 Task: Create a rule from the Routing list, Task moved to a section -> Set Priority in the project BeyondTech , set the section as Done clear the priority
Action: Mouse moved to (1329, 221)
Screenshot: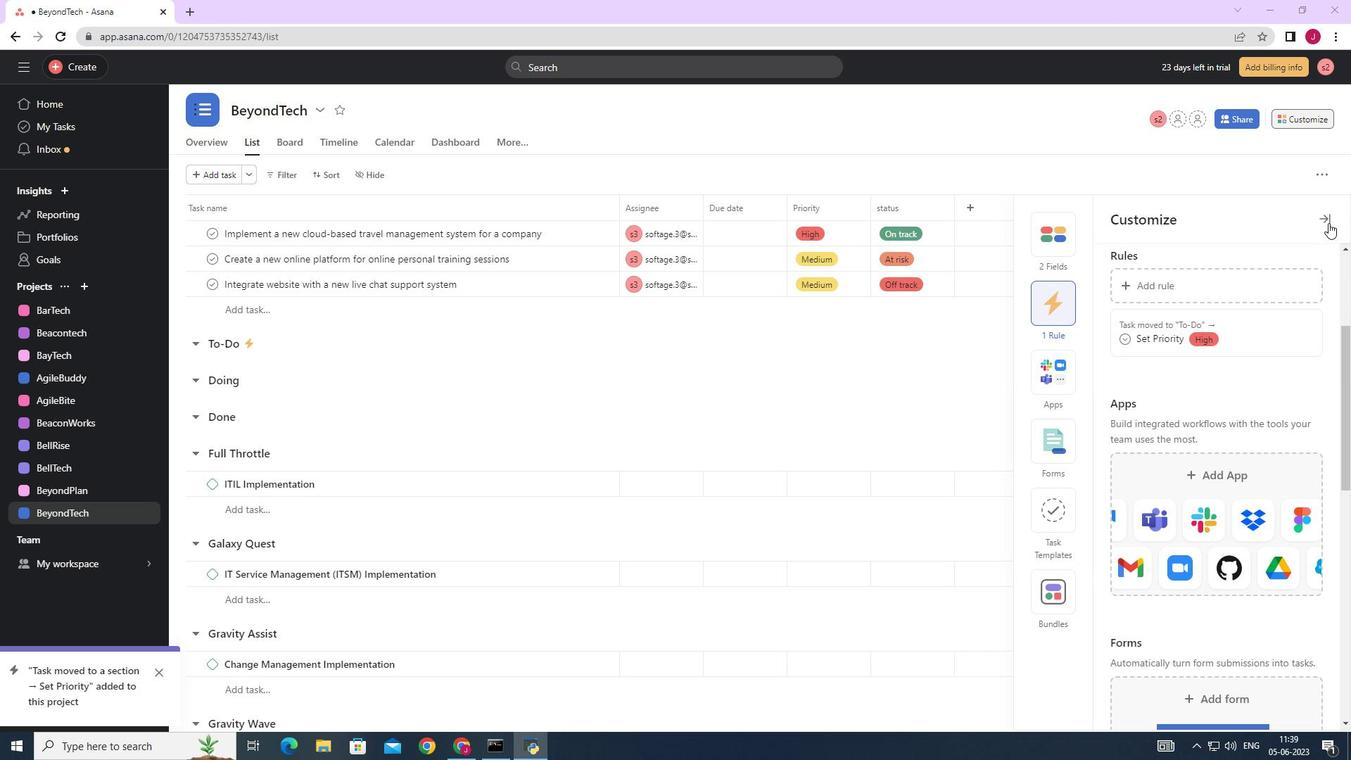 
Action: Mouse pressed left at (1329, 221)
Screenshot: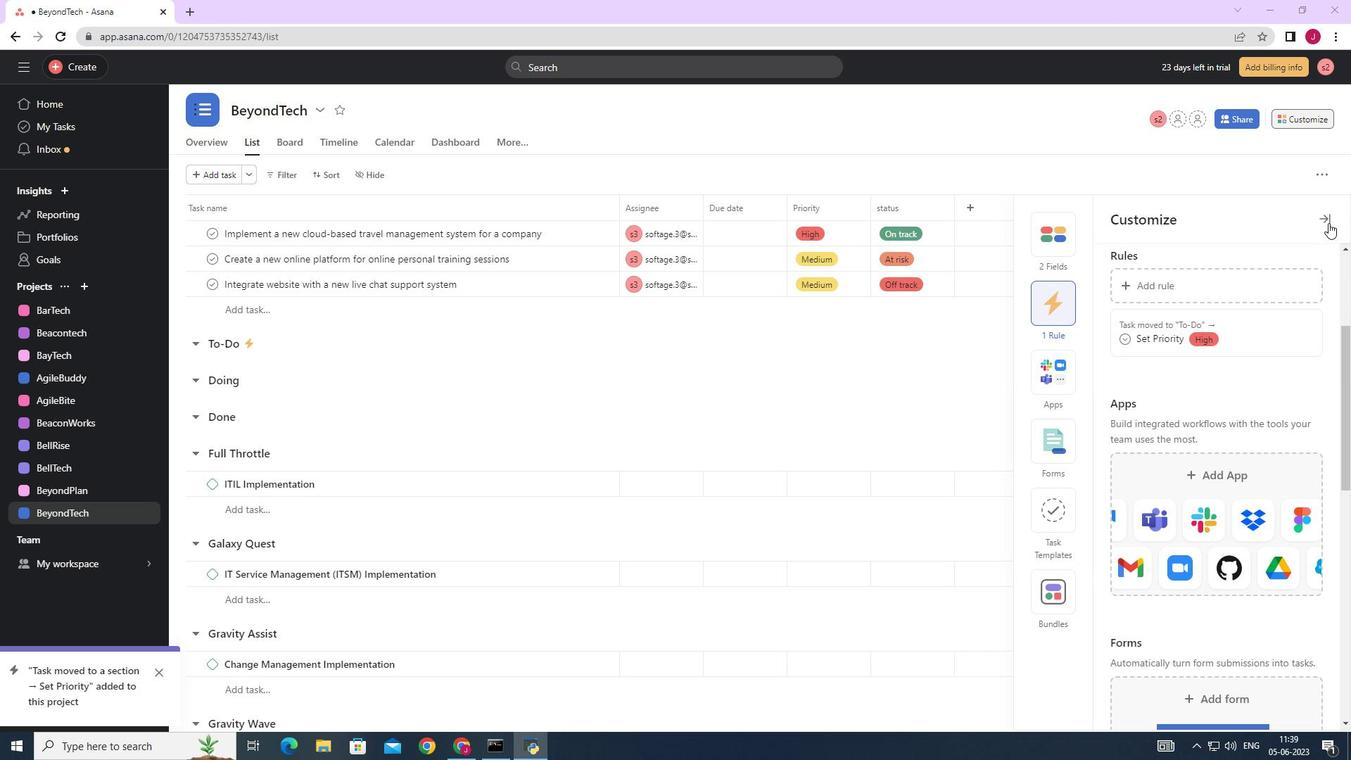 
Action: Mouse moved to (1313, 110)
Screenshot: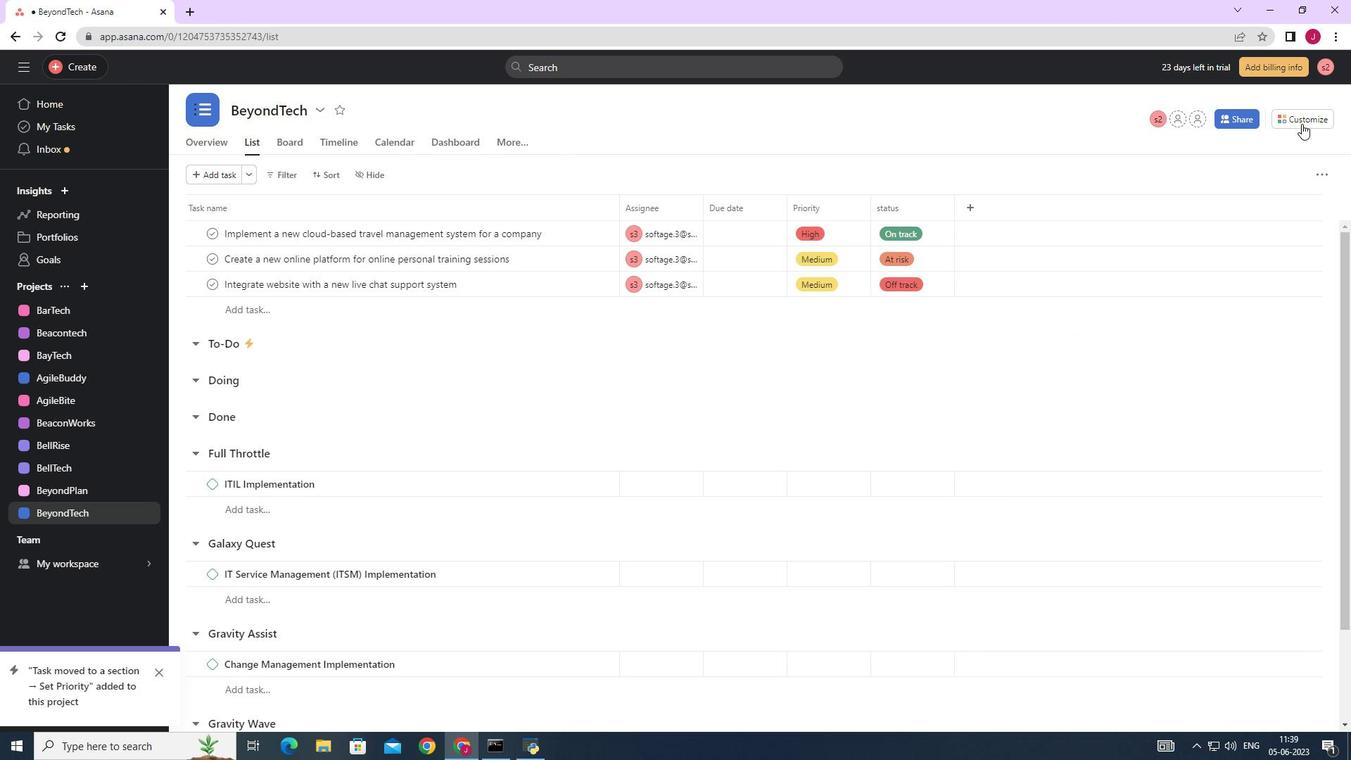 
Action: Mouse pressed left at (1313, 110)
Screenshot: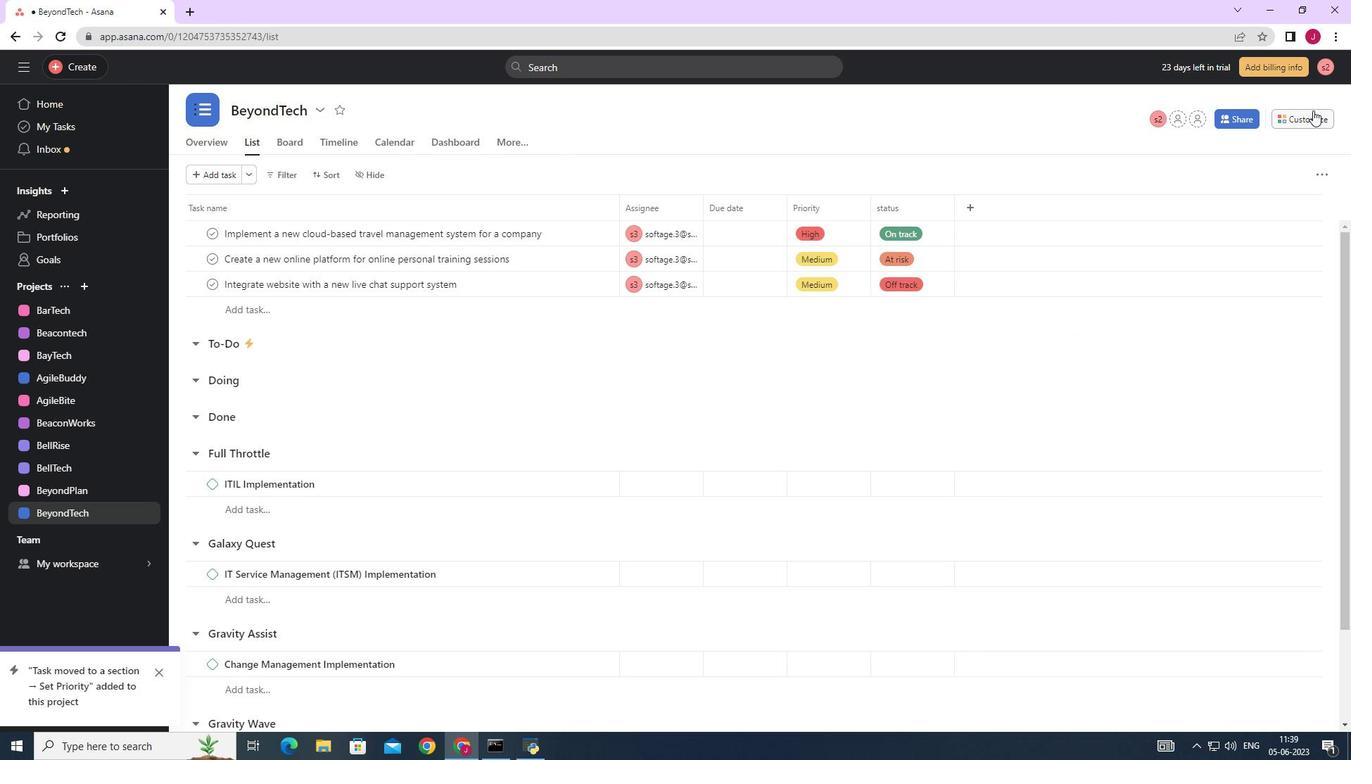 
Action: Mouse moved to (1312, 116)
Screenshot: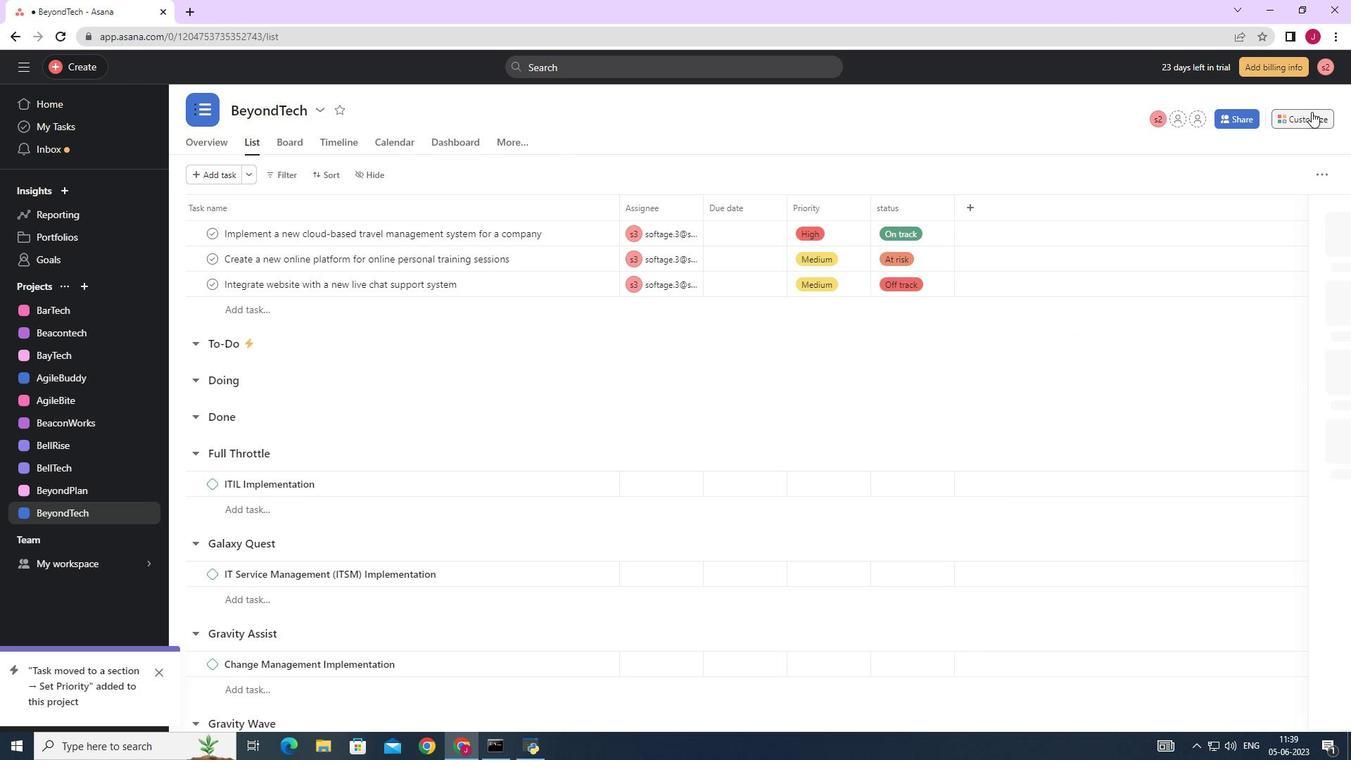 
Action: Mouse pressed left at (1312, 116)
Screenshot: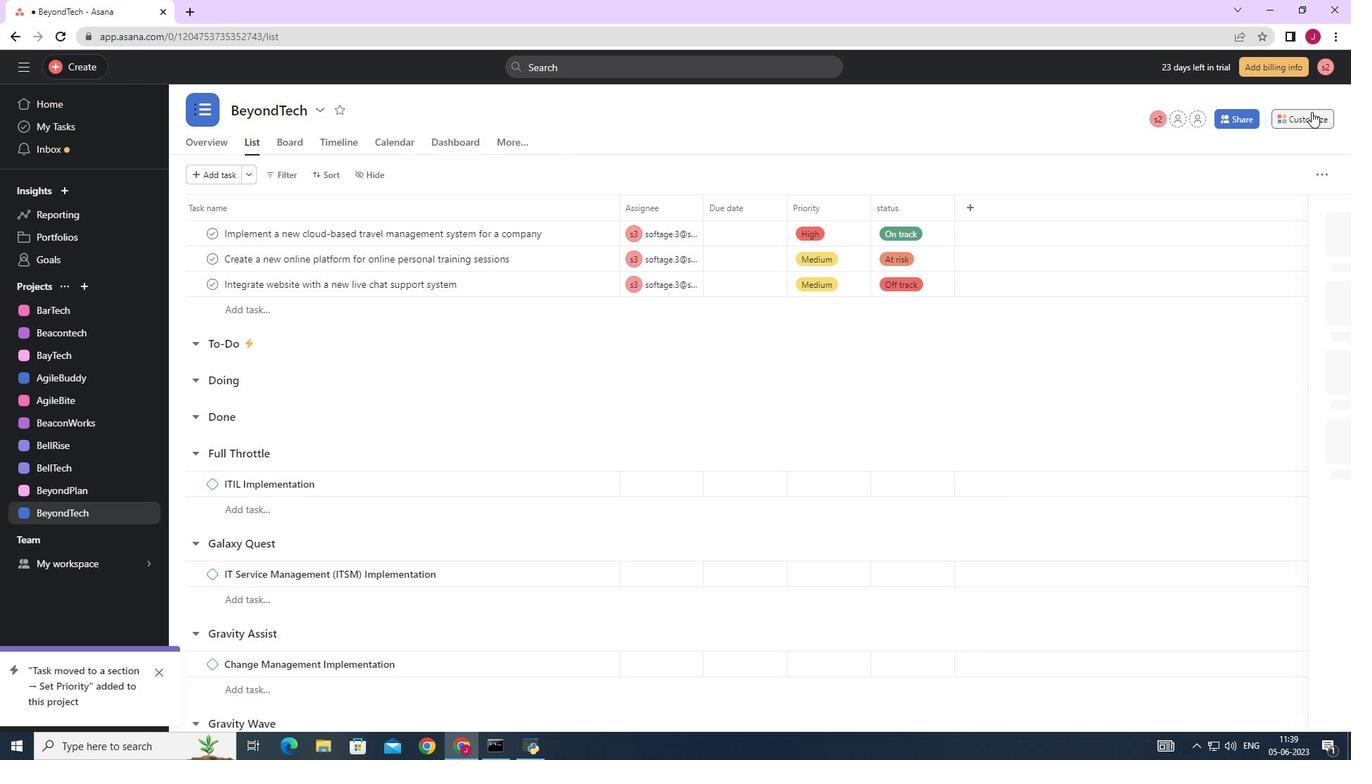 
Action: Mouse pressed left at (1312, 116)
Screenshot: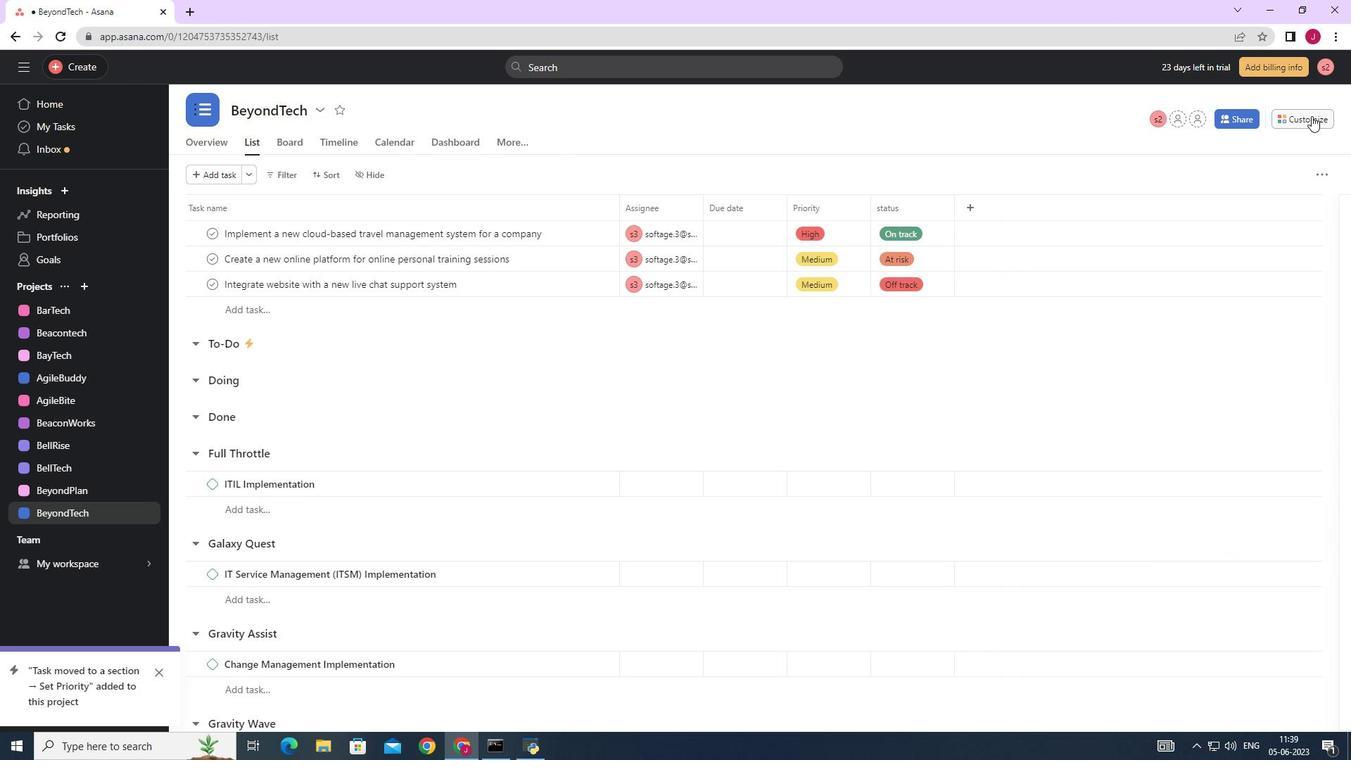 
Action: Mouse moved to (1052, 312)
Screenshot: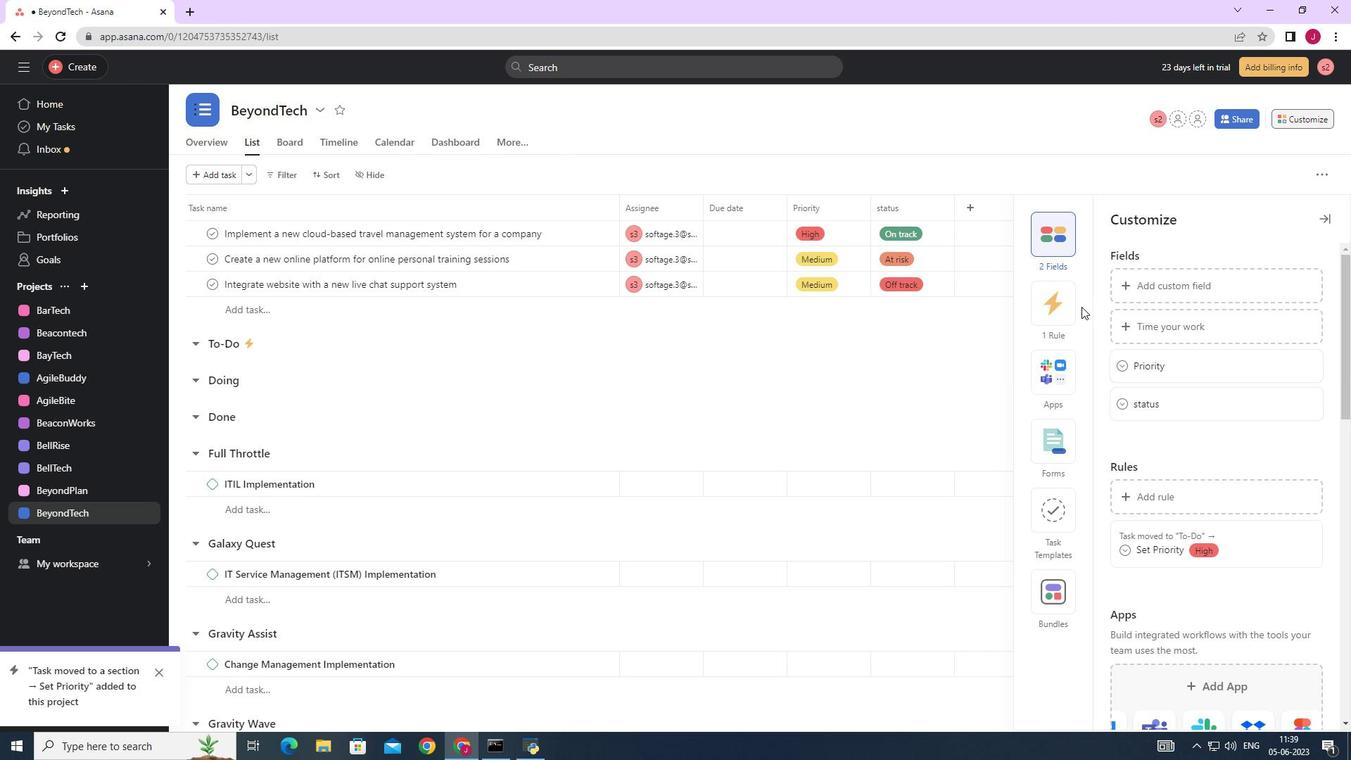 
Action: Mouse pressed left at (1052, 312)
Screenshot: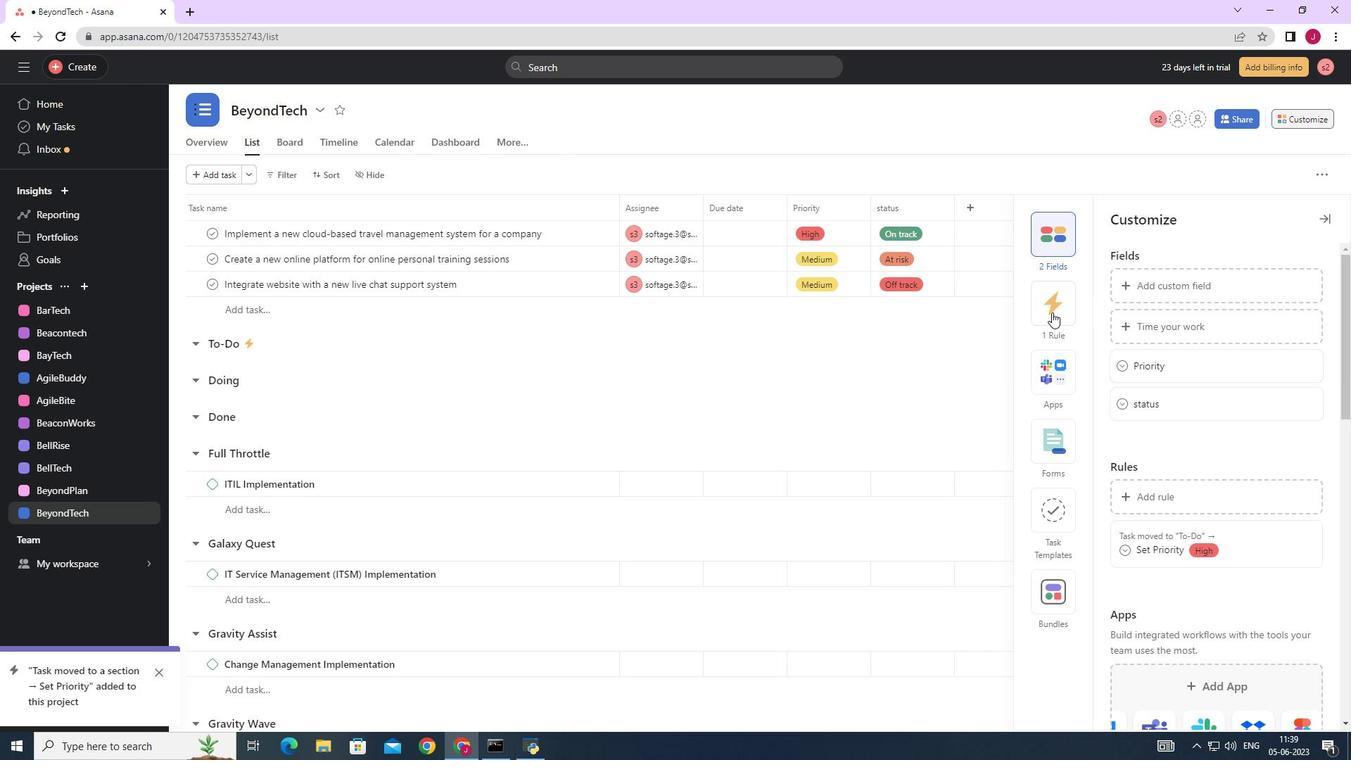 
Action: Mouse moved to (1160, 287)
Screenshot: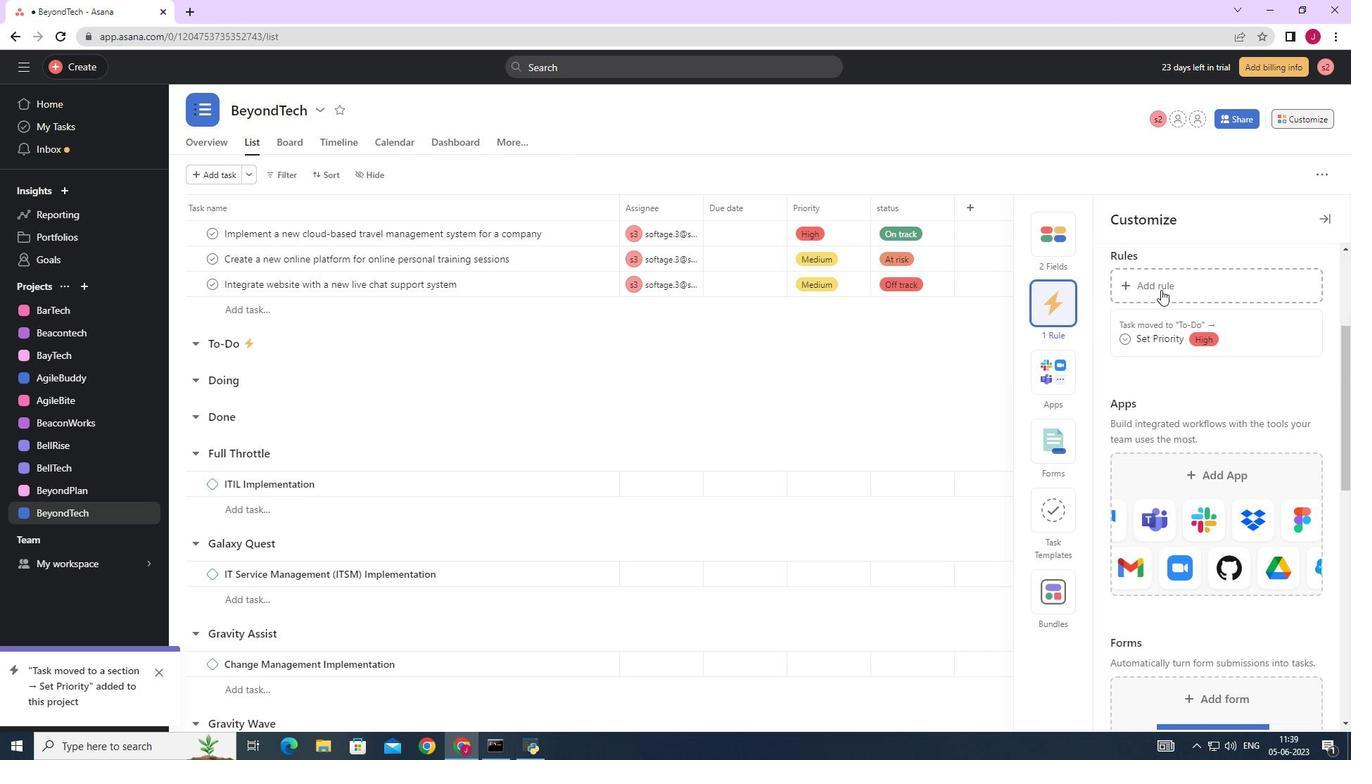 
Action: Mouse pressed left at (1160, 287)
Screenshot: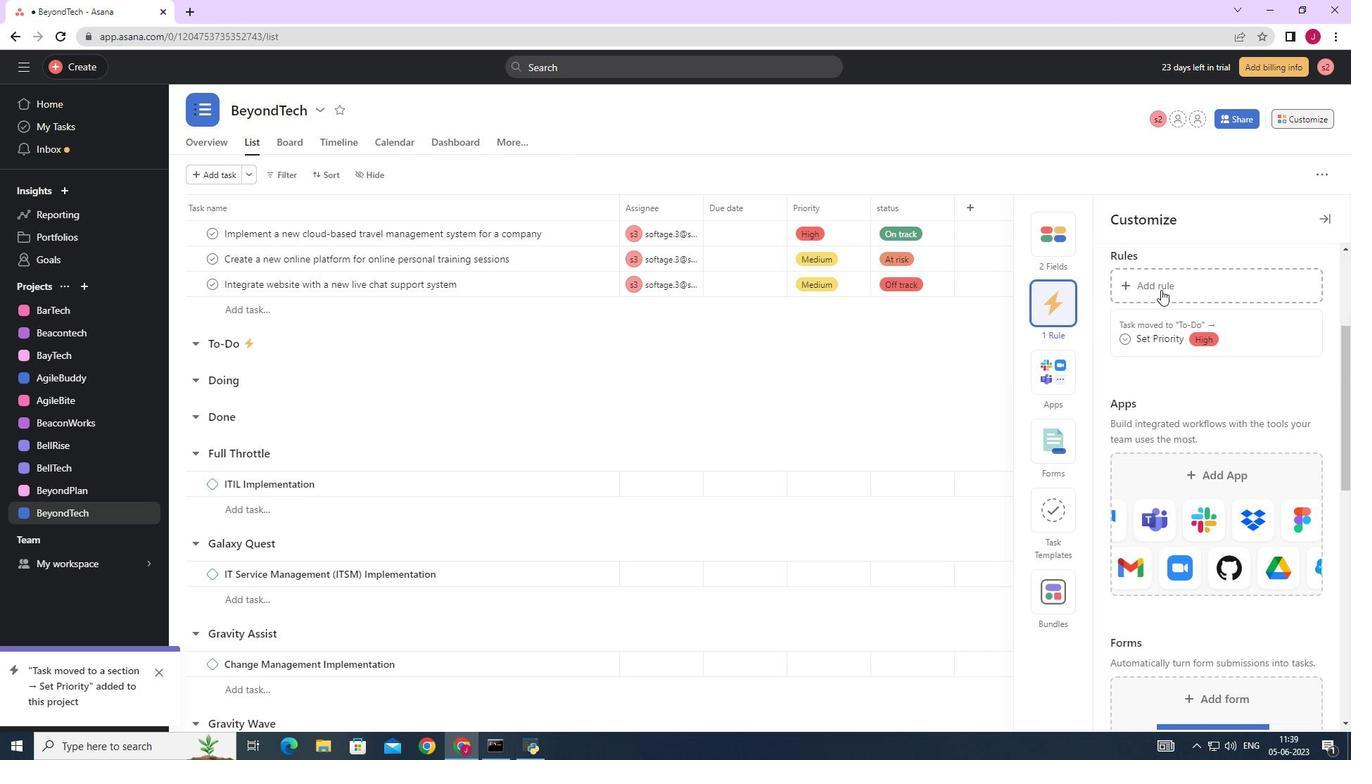 
Action: Mouse moved to (287, 185)
Screenshot: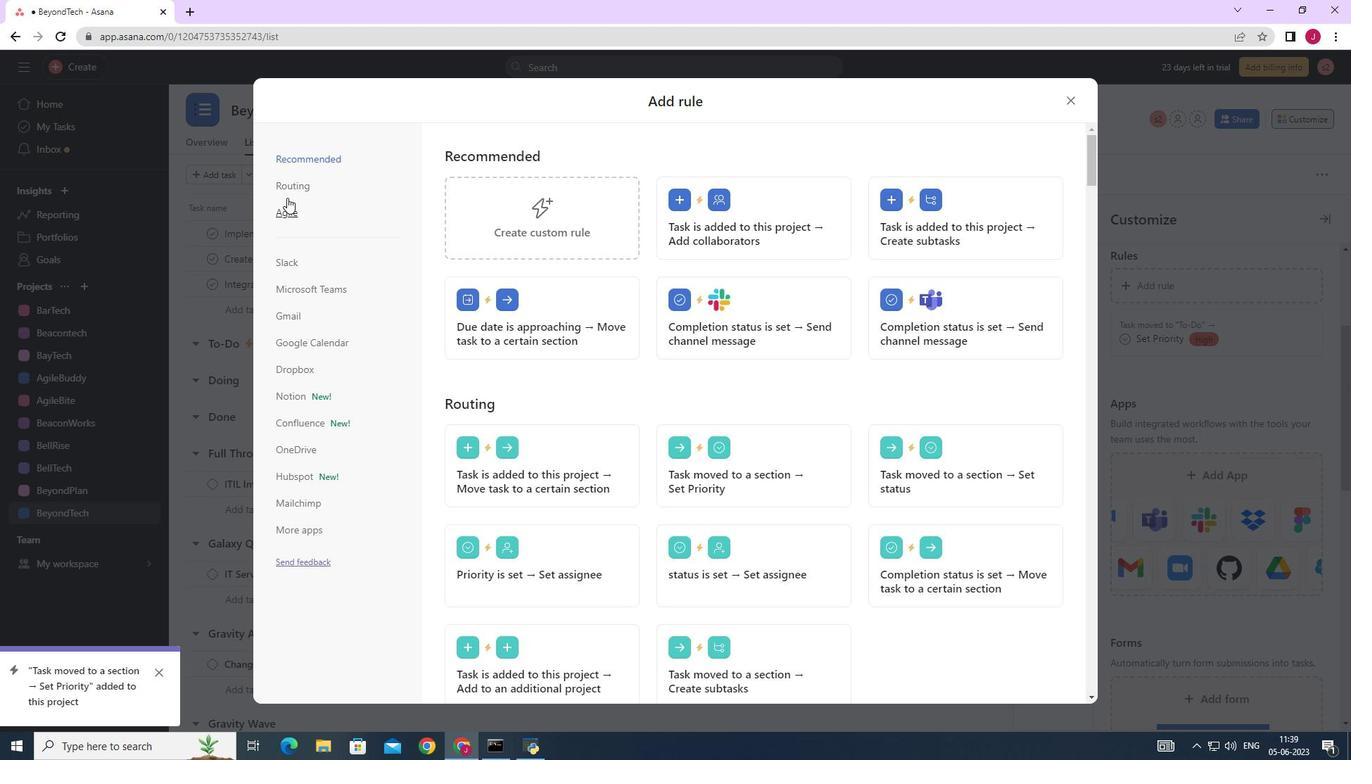 
Action: Mouse pressed left at (287, 185)
Screenshot: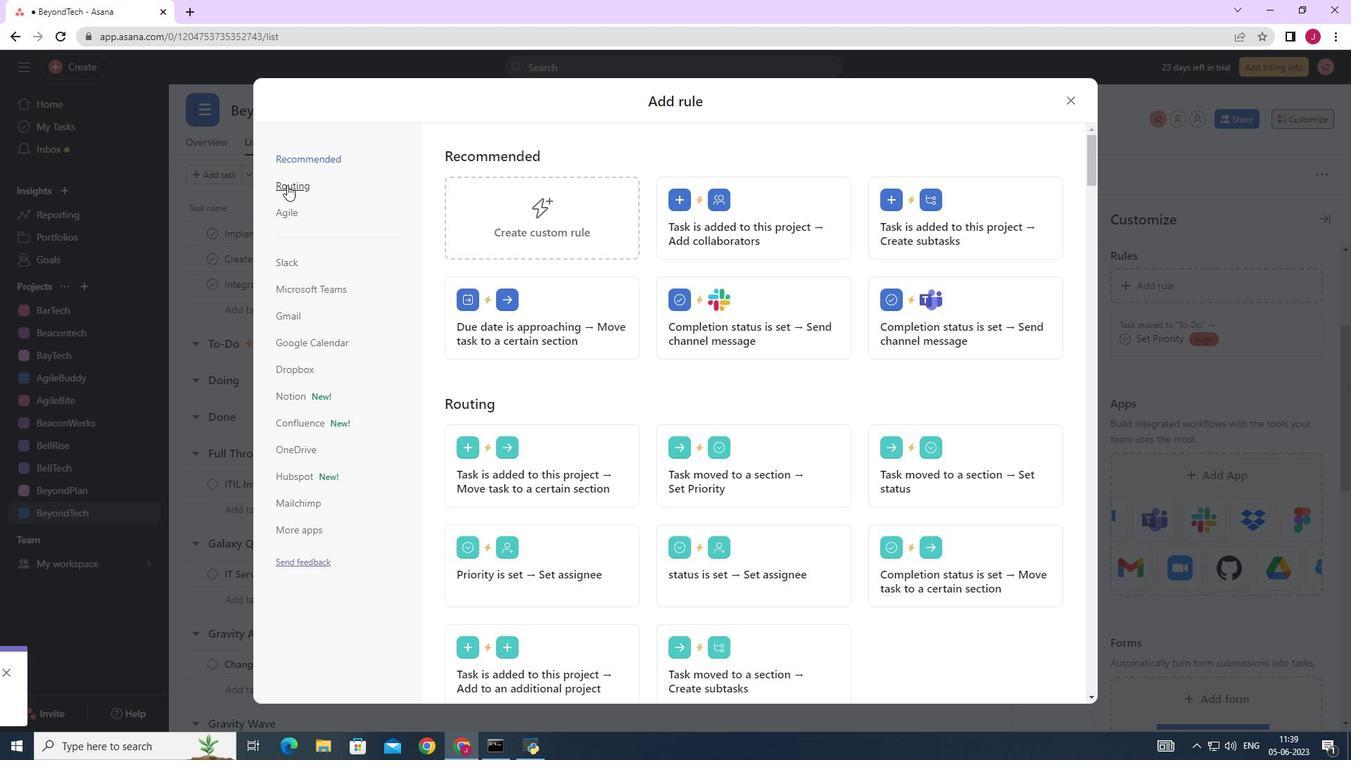 
Action: Mouse moved to (751, 202)
Screenshot: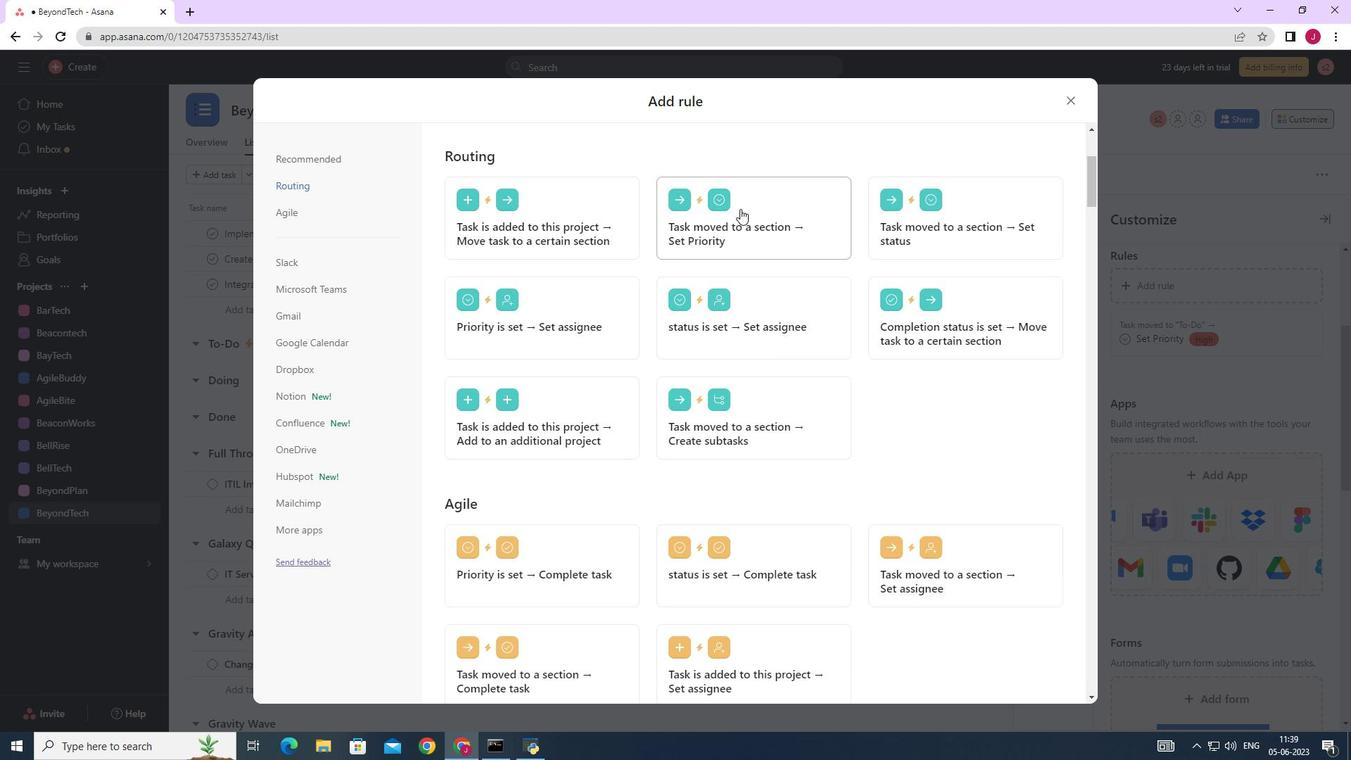 
Action: Mouse pressed left at (751, 202)
Screenshot: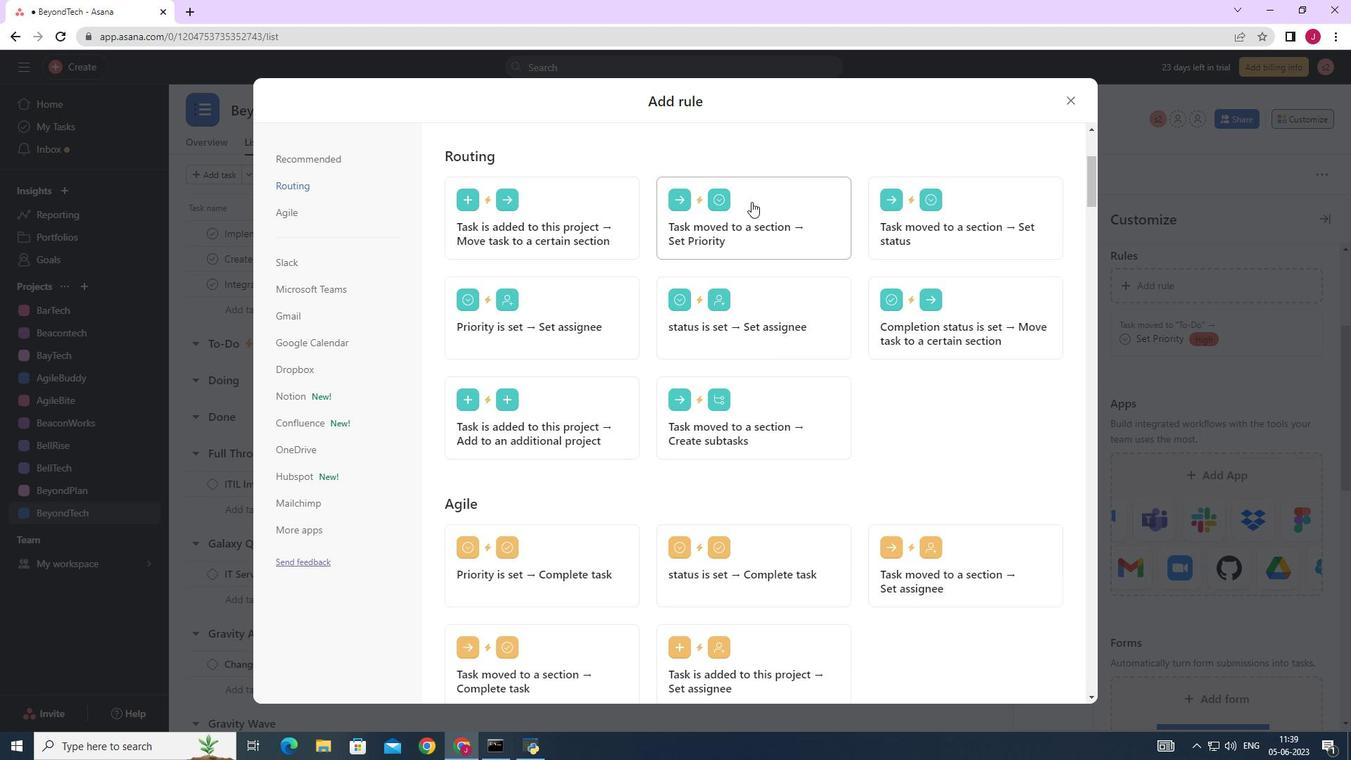 
Action: Mouse moved to (535, 368)
Screenshot: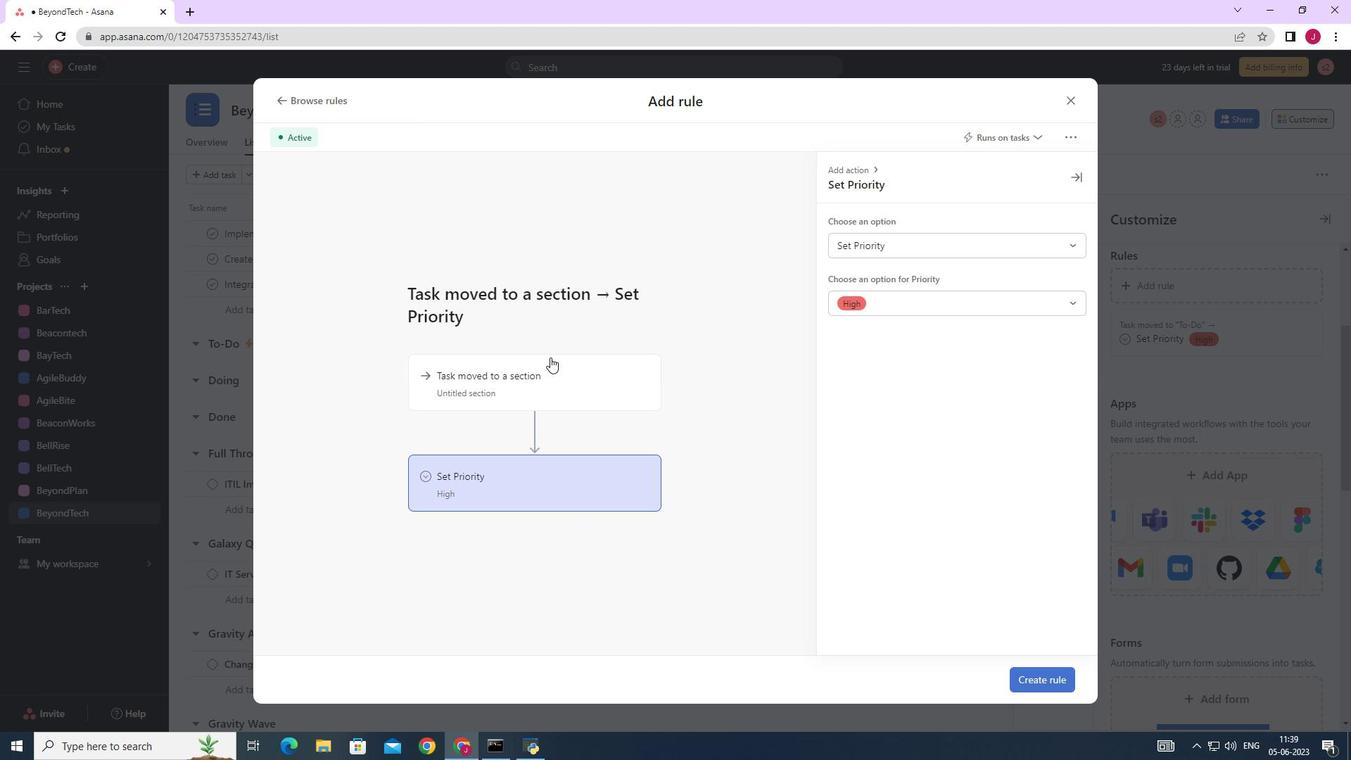 
Action: Mouse pressed left at (535, 368)
Screenshot: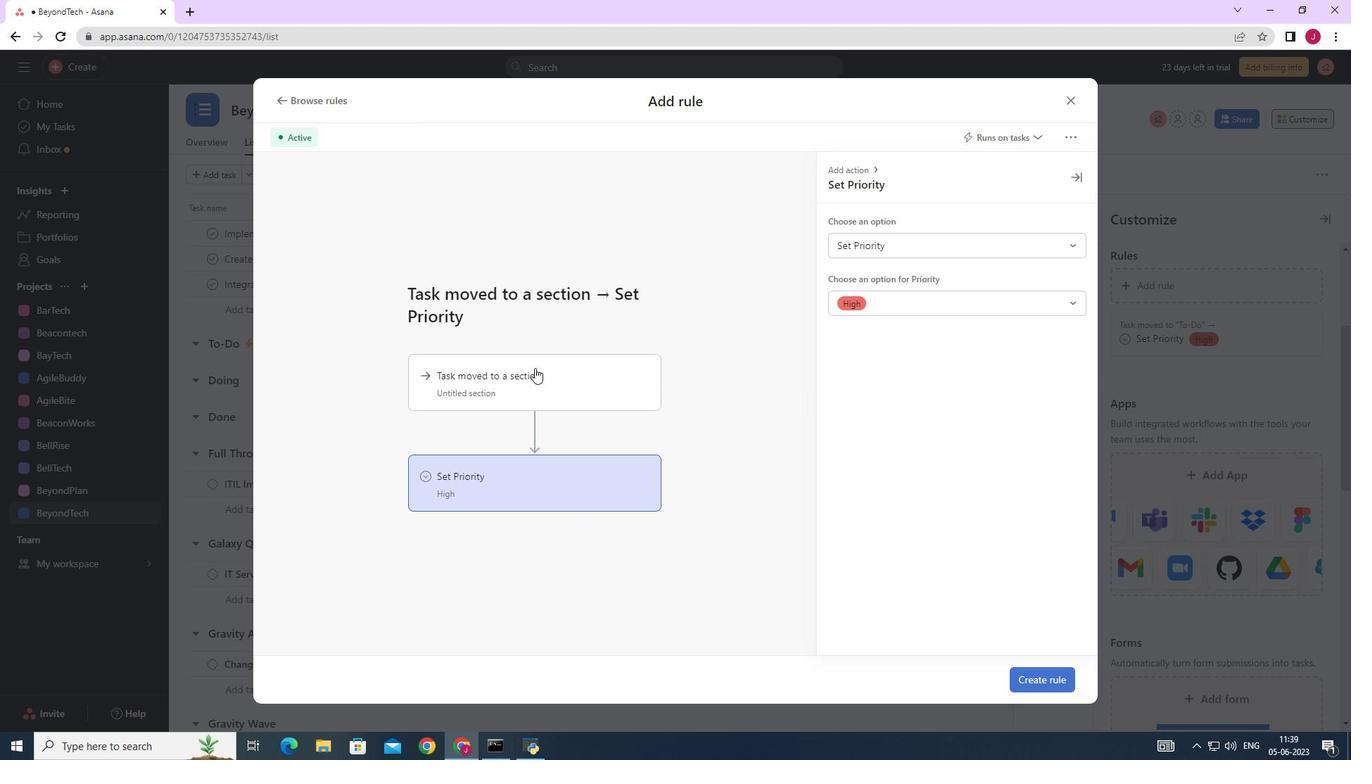 
Action: Mouse moved to (923, 247)
Screenshot: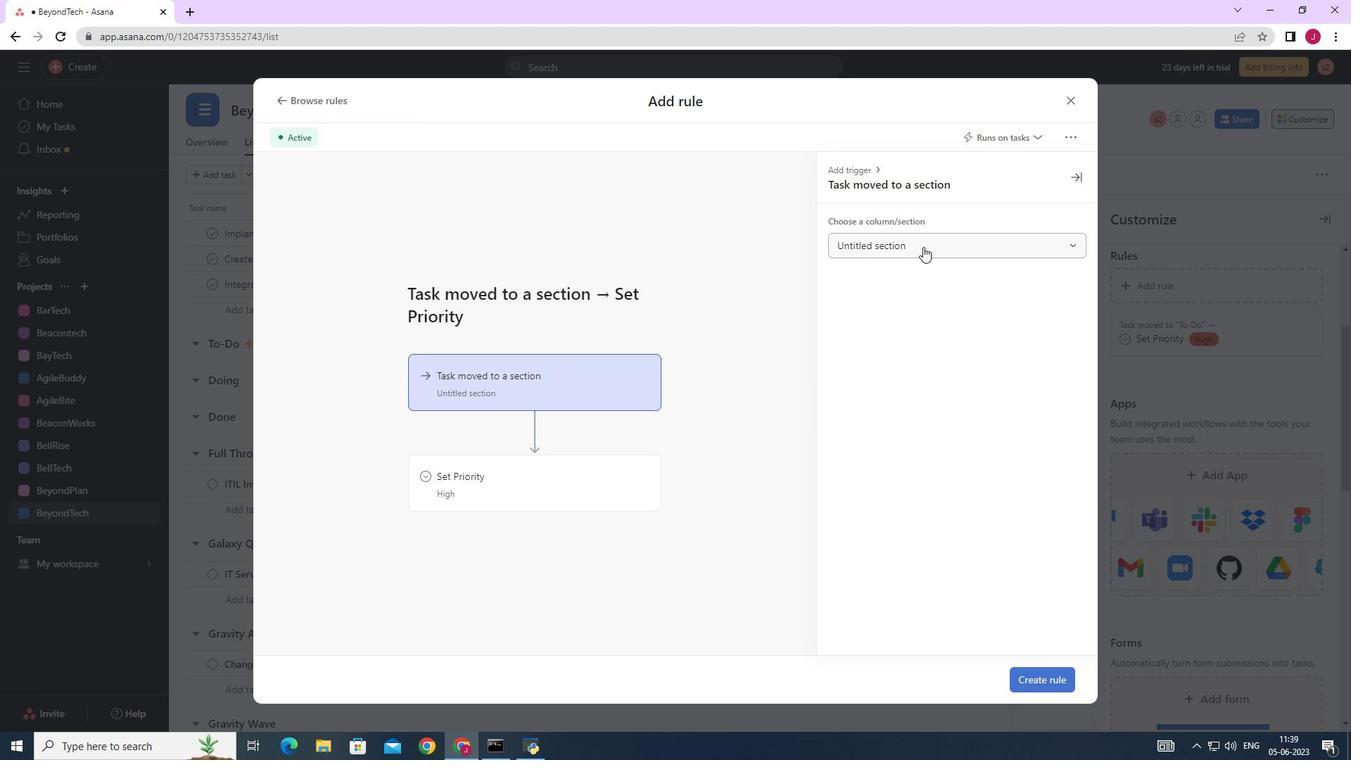 
Action: Mouse pressed left at (923, 247)
Screenshot: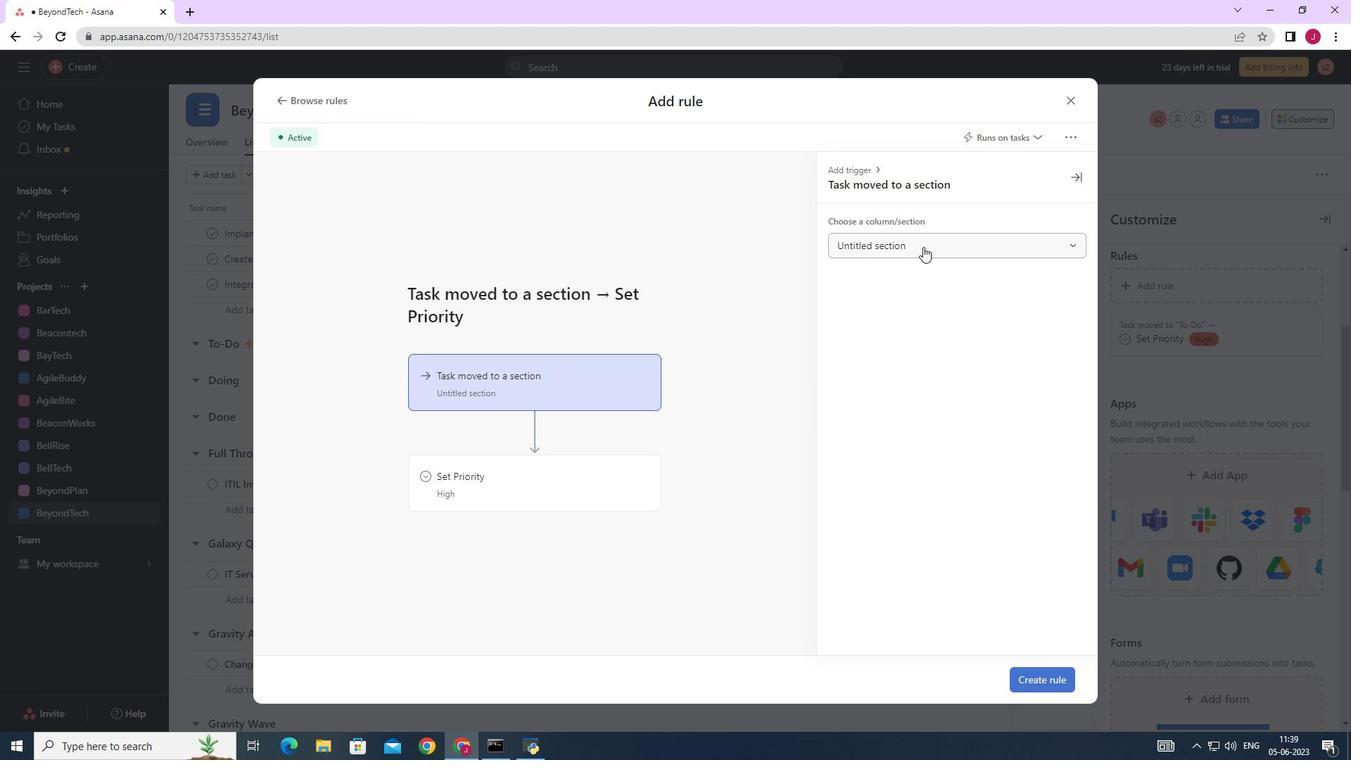 
Action: Mouse moved to (877, 352)
Screenshot: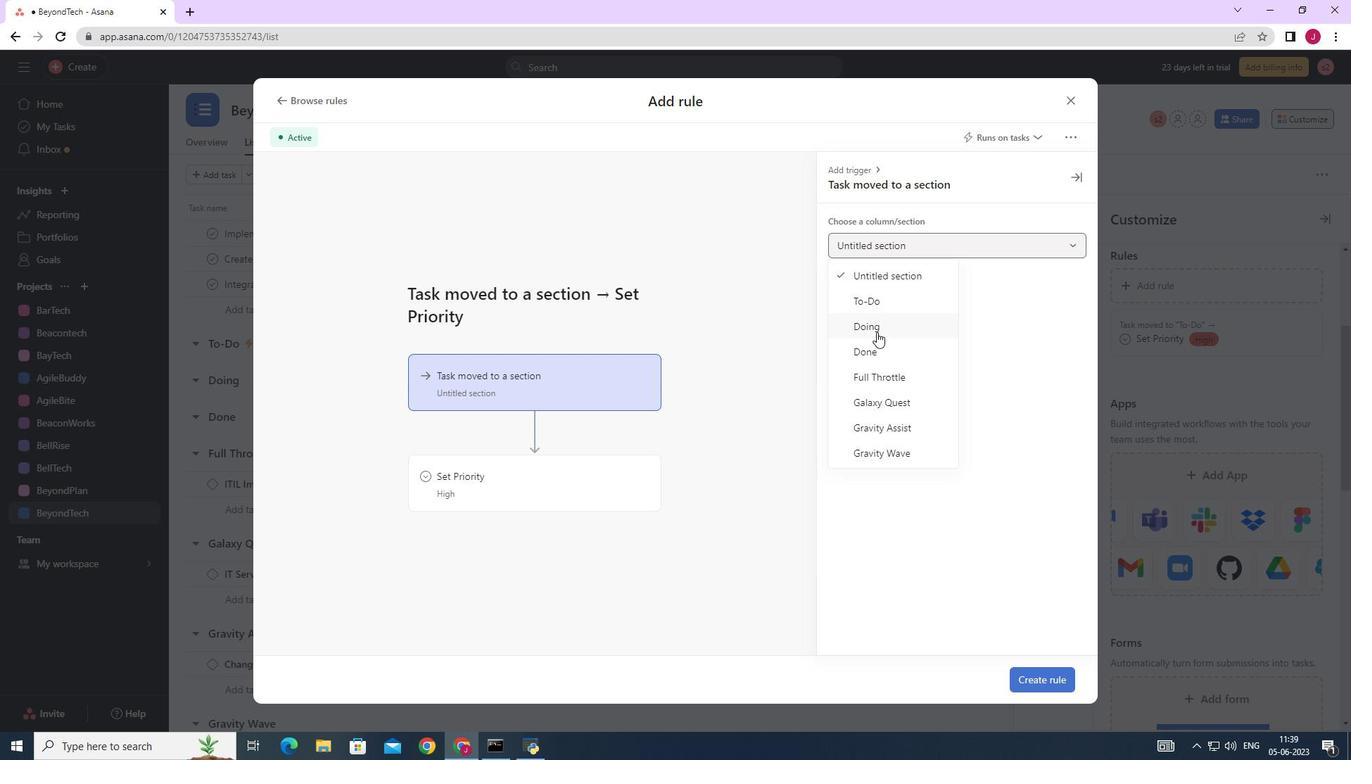 
Action: Mouse pressed left at (877, 352)
Screenshot: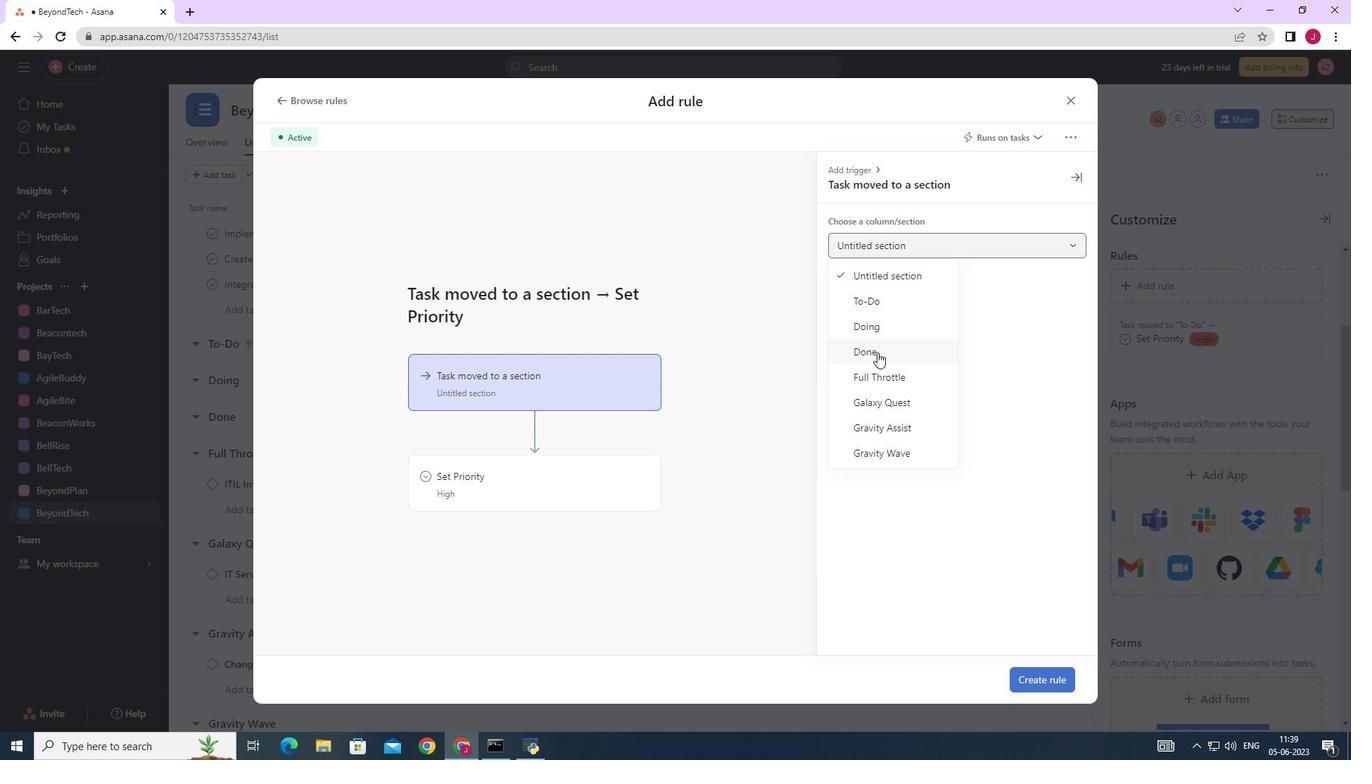 
Action: Mouse moved to (580, 490)
Screenshot: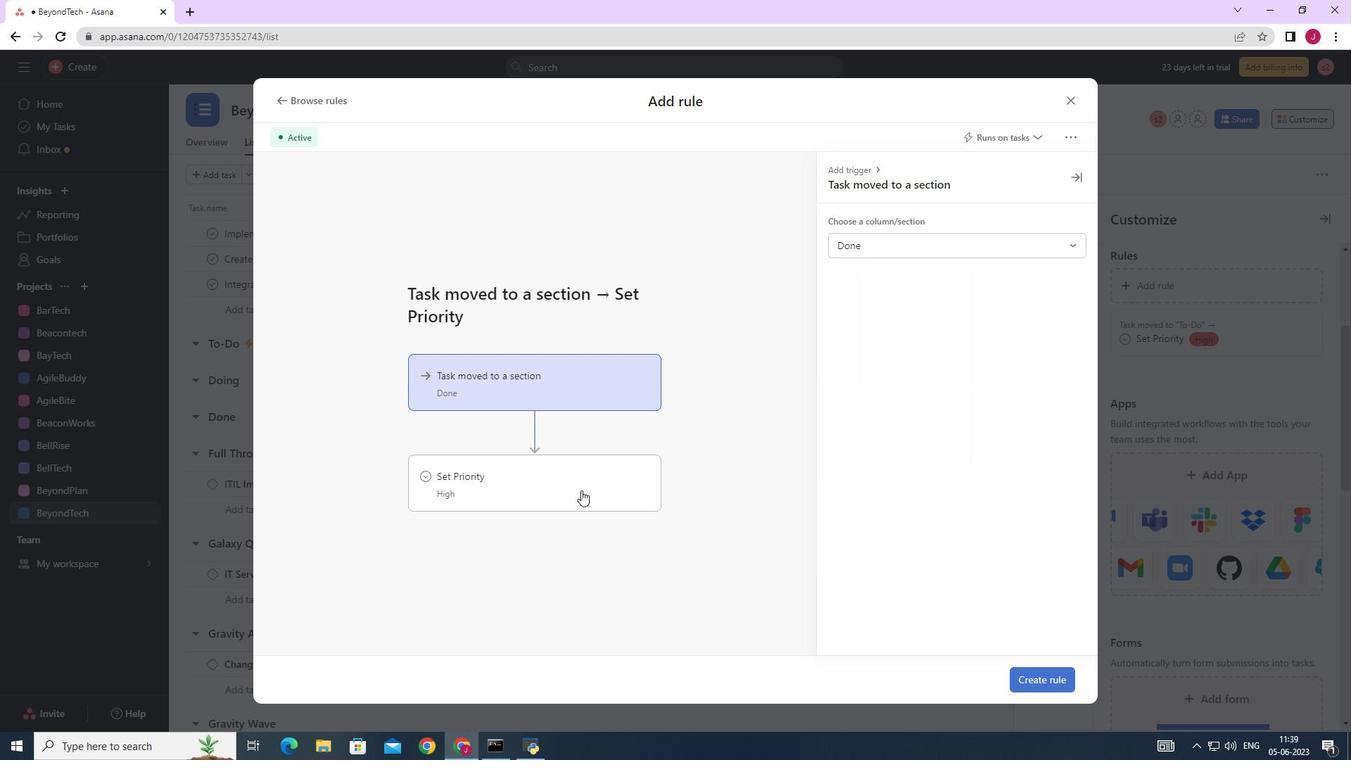 
Action: Mouse pressed left at (580, 490)
Screenshot: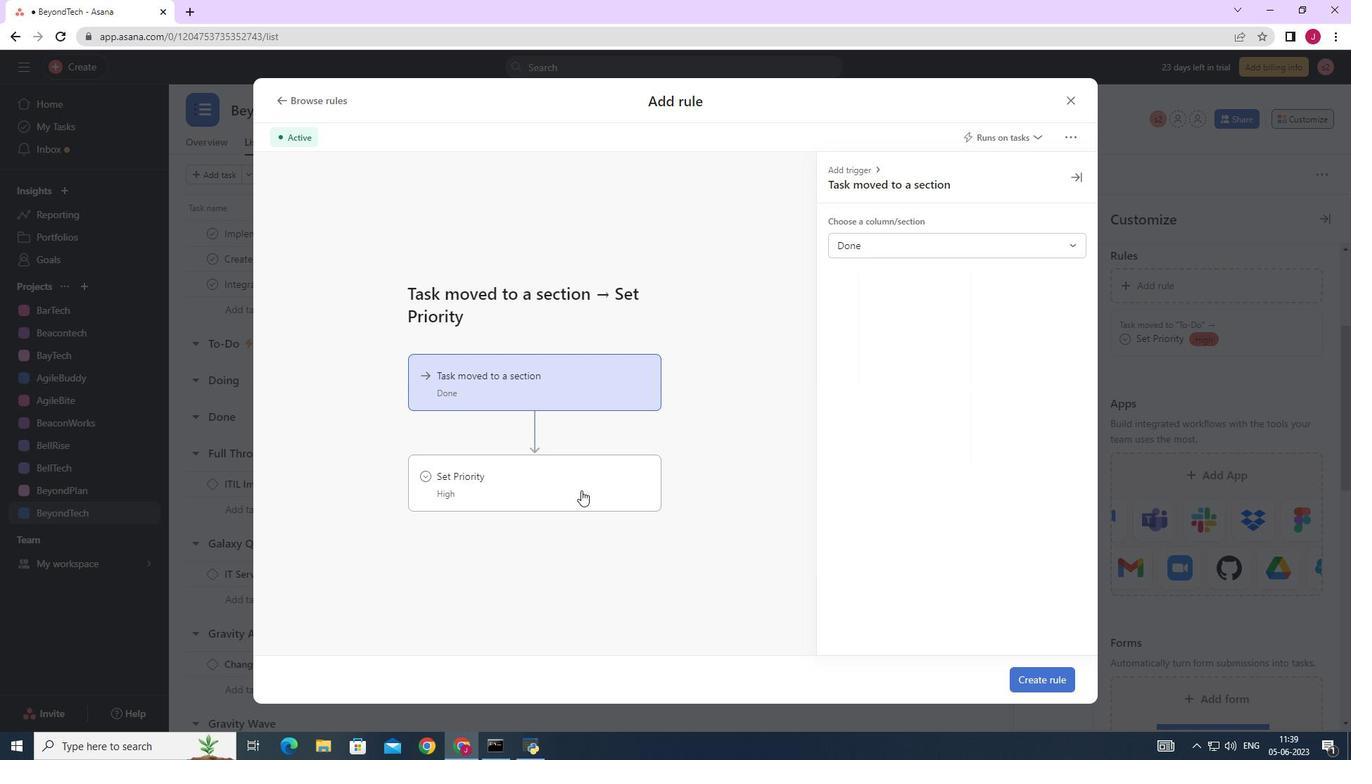 
Action: Mouse moved to (906, 248)
Screenshot: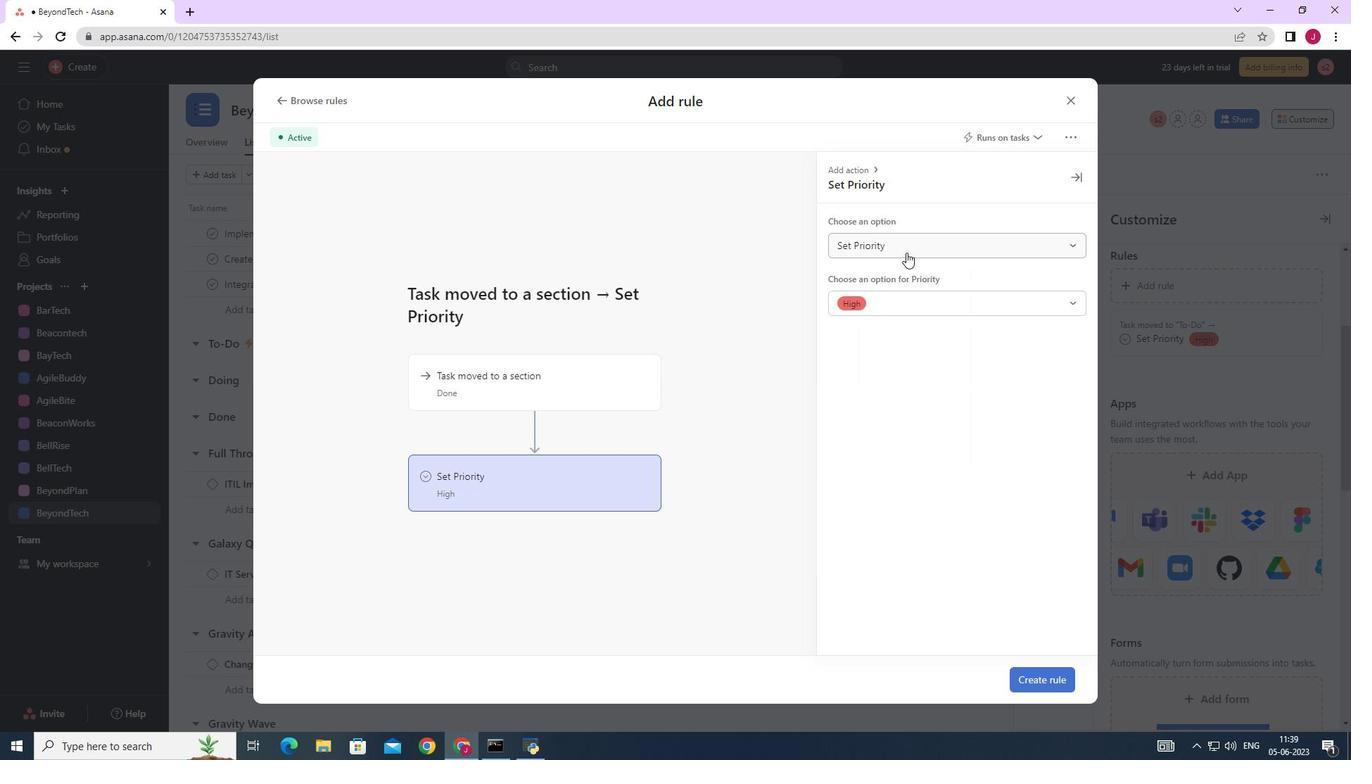 
Action: Mouse pressed left at (906, 248)
Screenshot: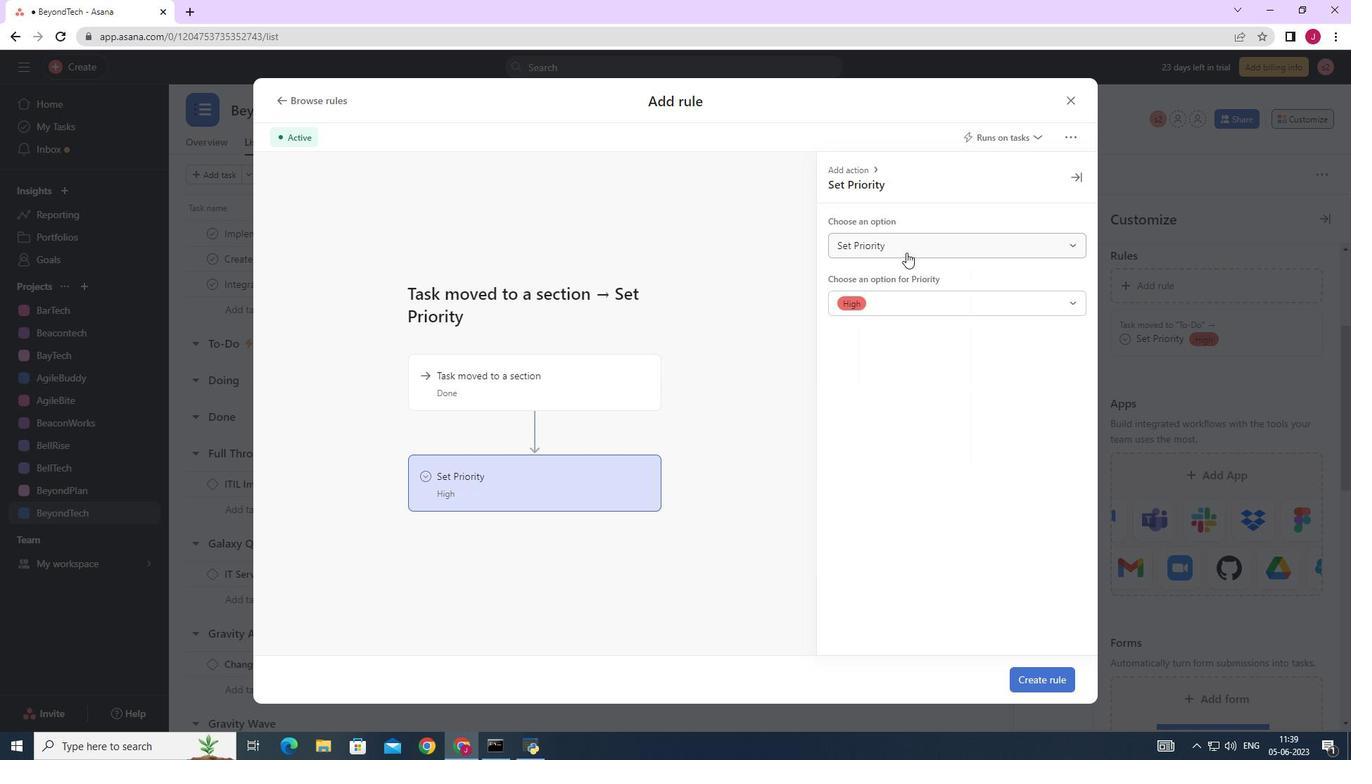
Action: Mouse moved to (904, 298)
Screenshot: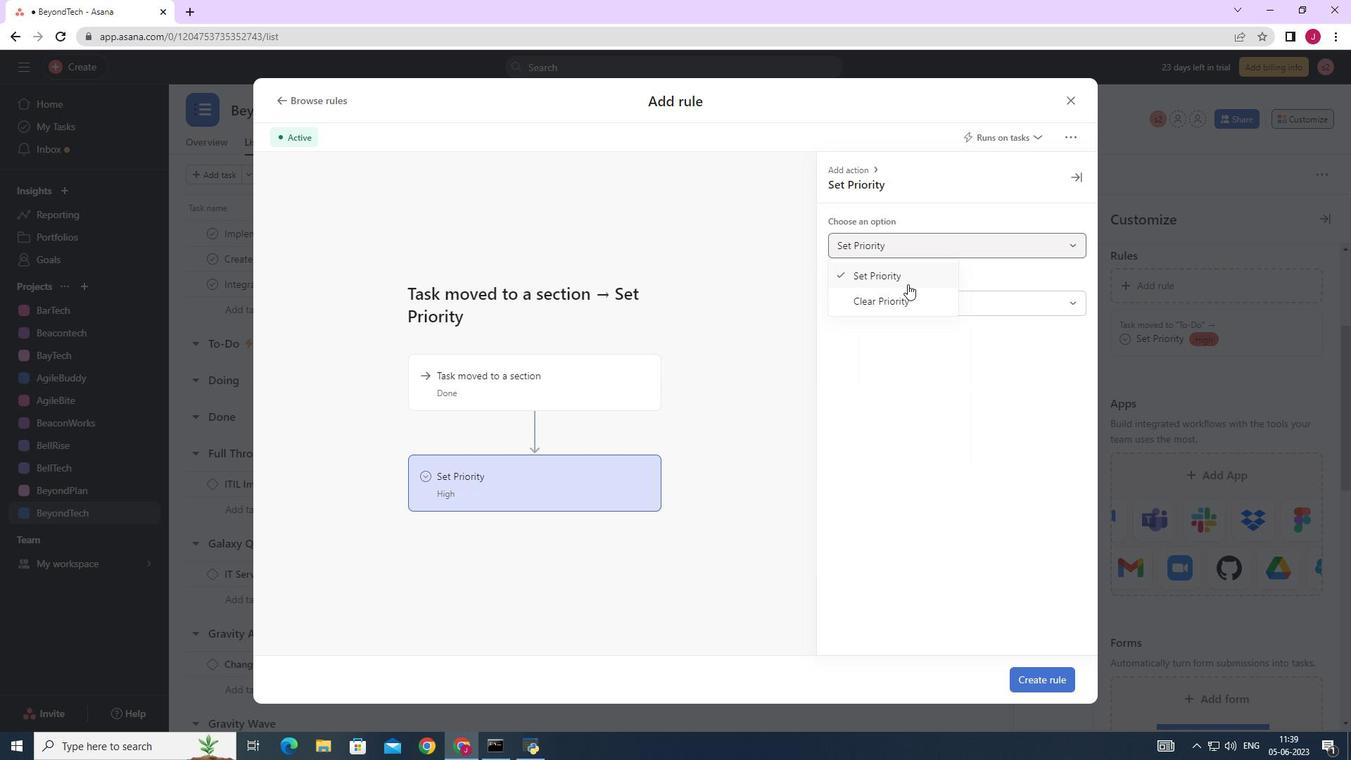 
Action: Mouse pressed left at (904, 298)
Screenshot: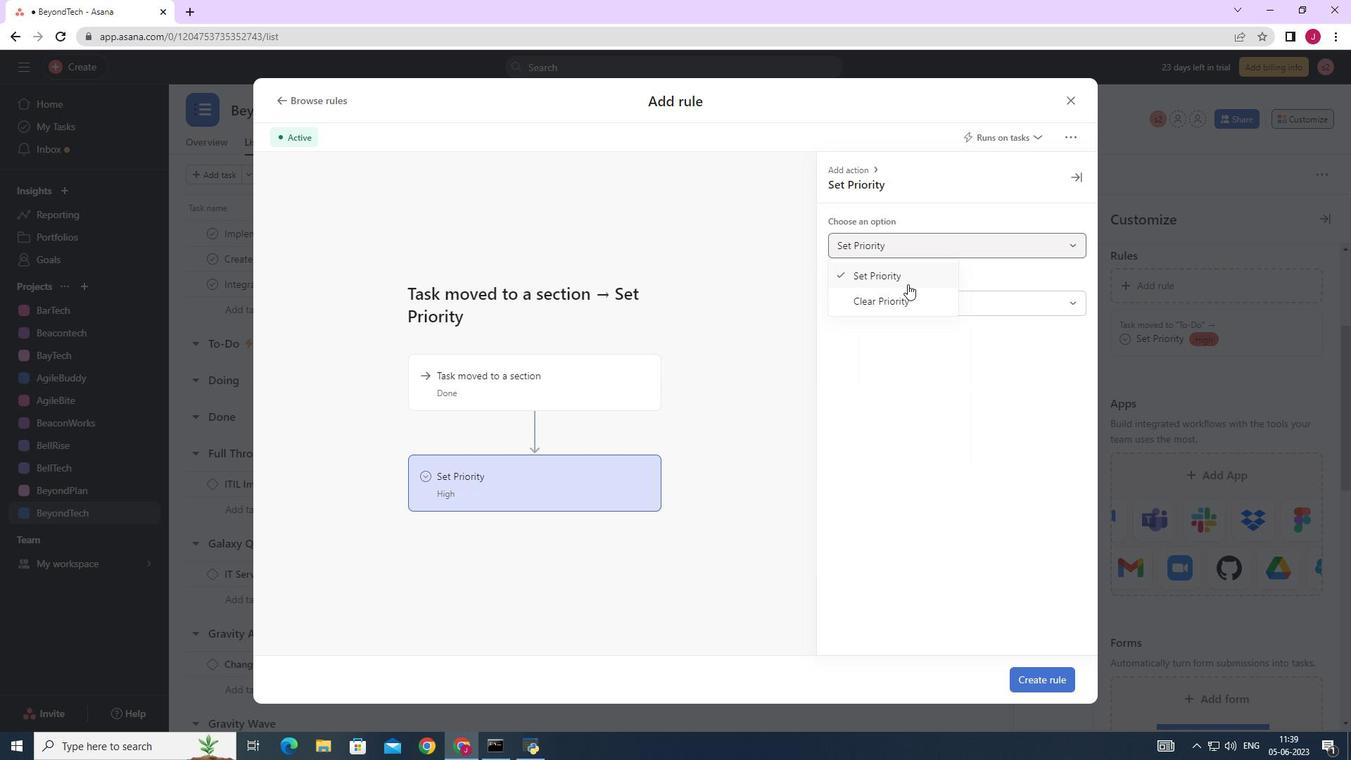 
Action: Mouse moved to (547, 477)
Screenshot: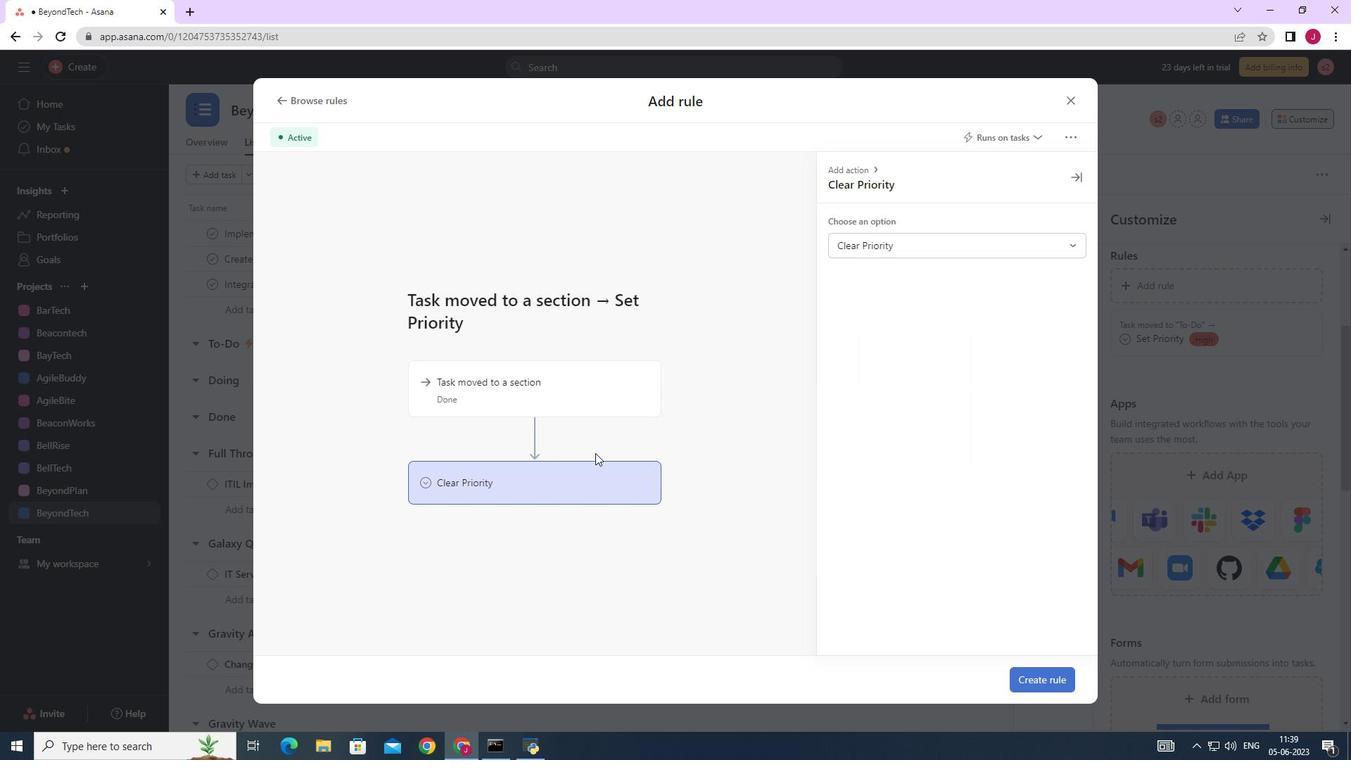 
Action: Mouse pressed left at (547, 477)
Screenshot: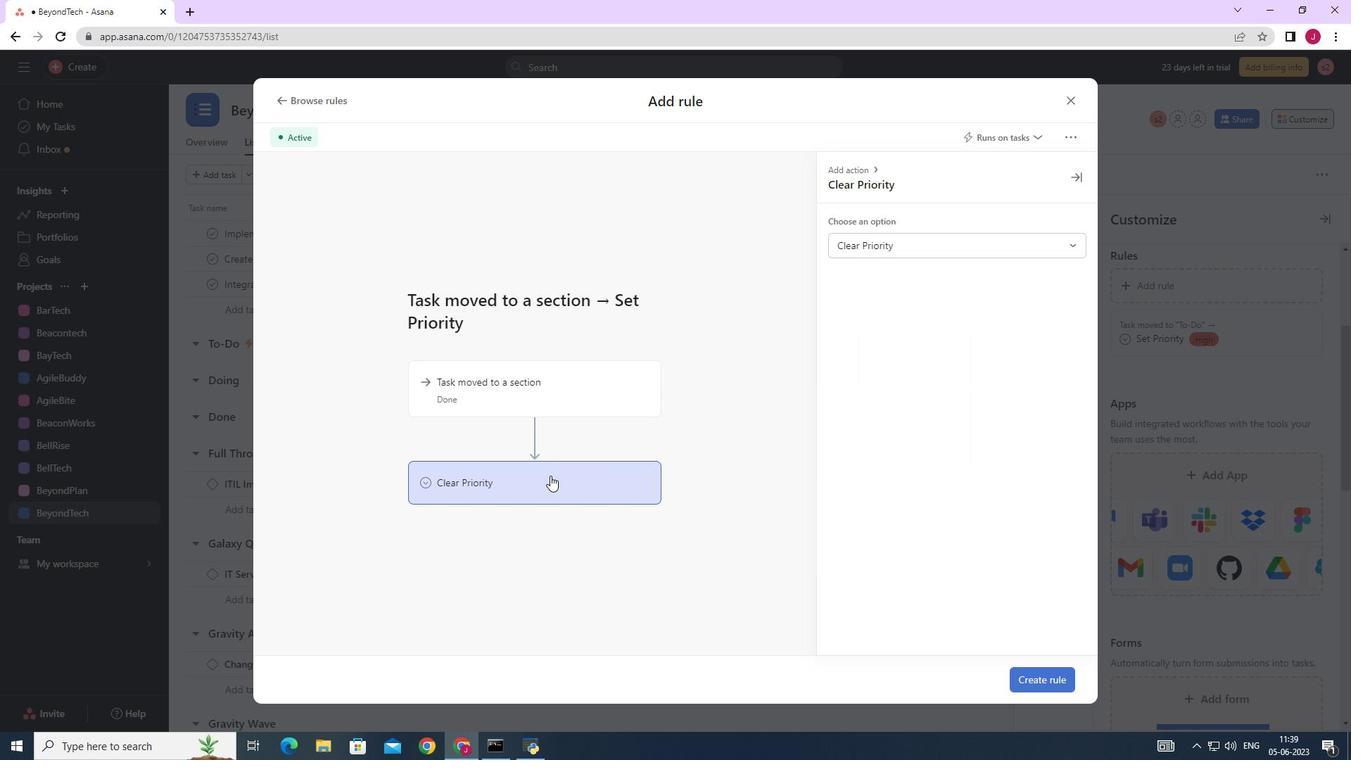 
Action: Mouse moved to (1041, 676)
Screenshot: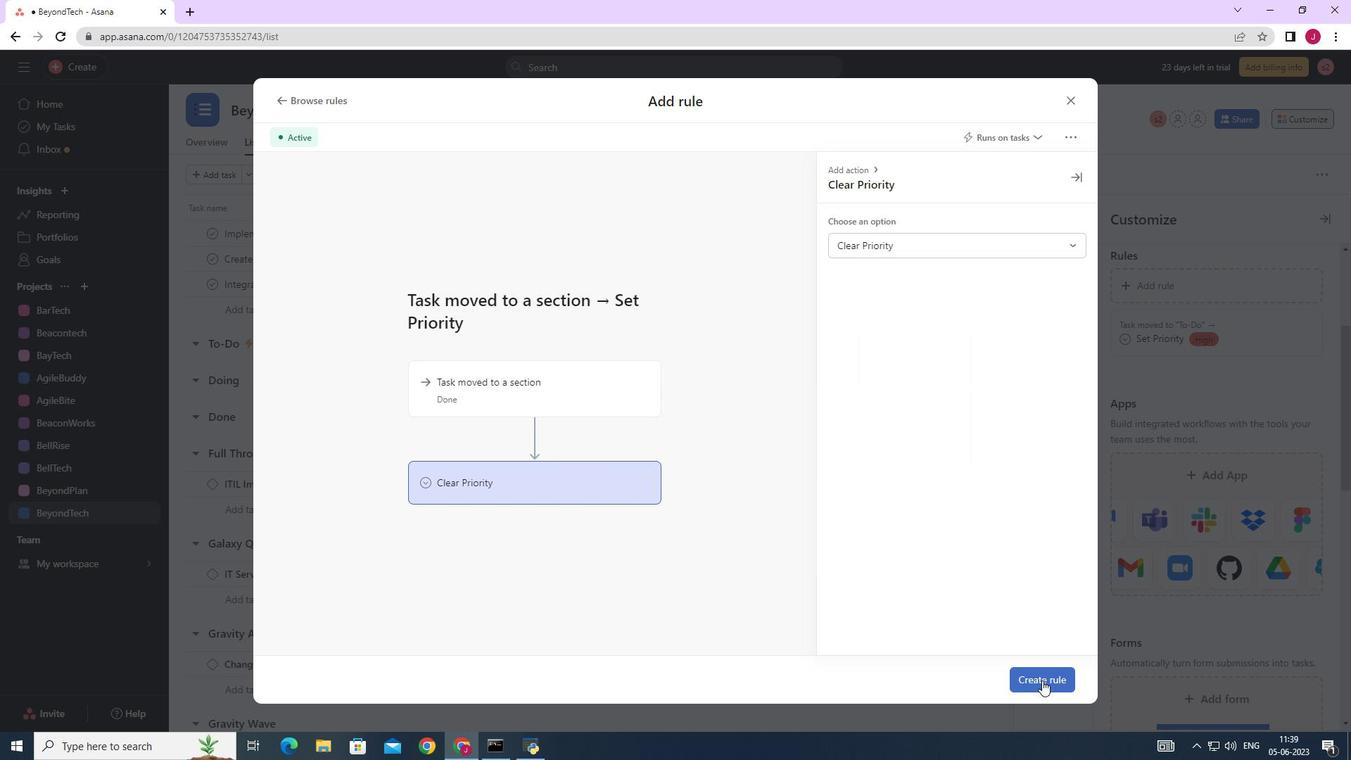 
Action: Mouse pressed left at (1041, 676)
Screenshot: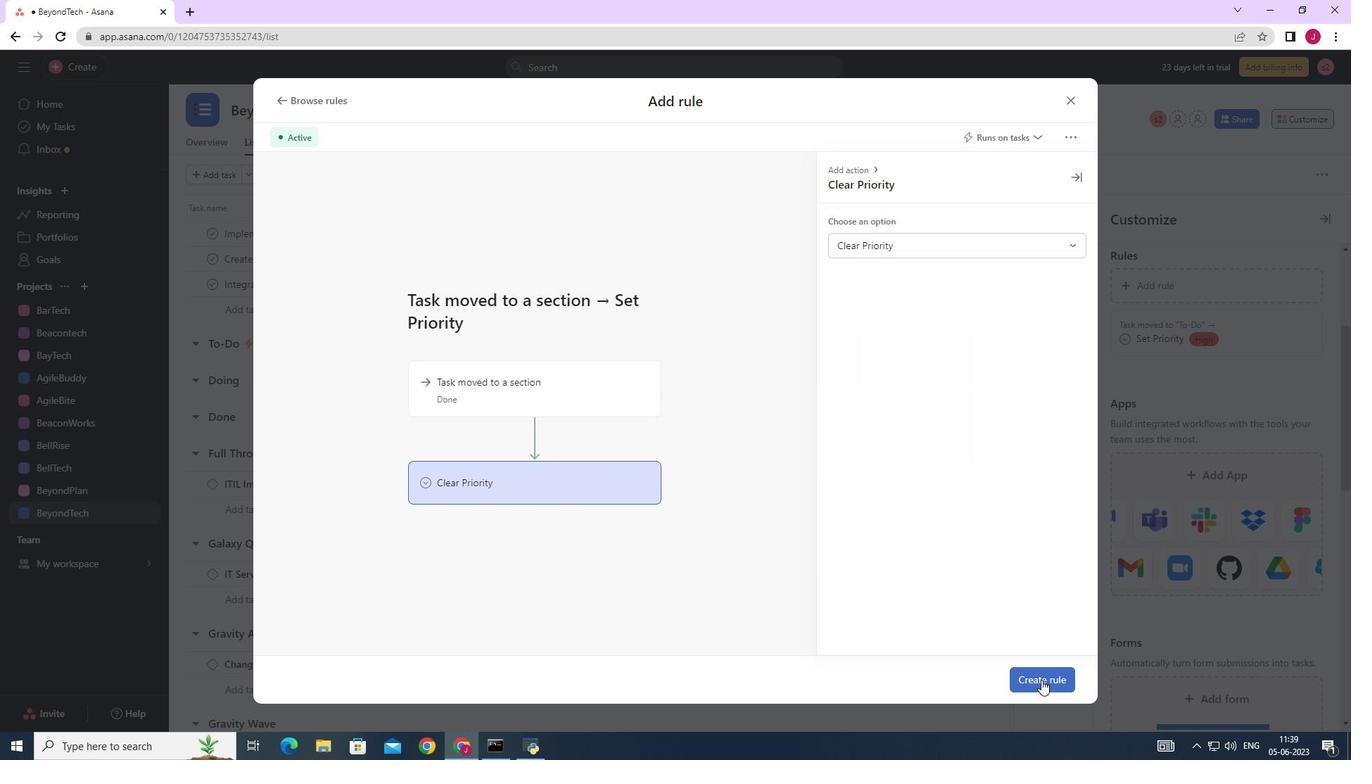 
Action: Mouse moved to (943, 555)
Screenshot: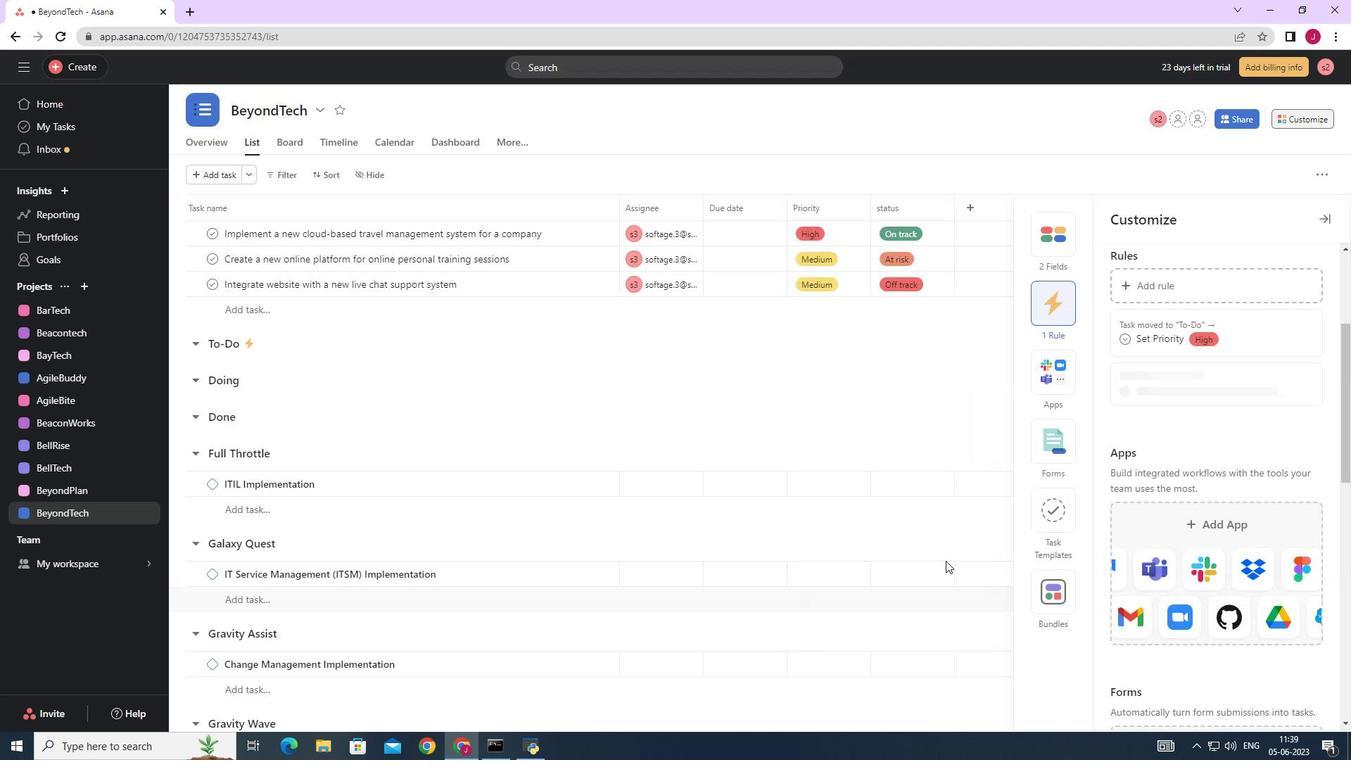 
